 Task: Vertically align the page to top.
Action: Mouse moved to (112, 121)
Screenshot: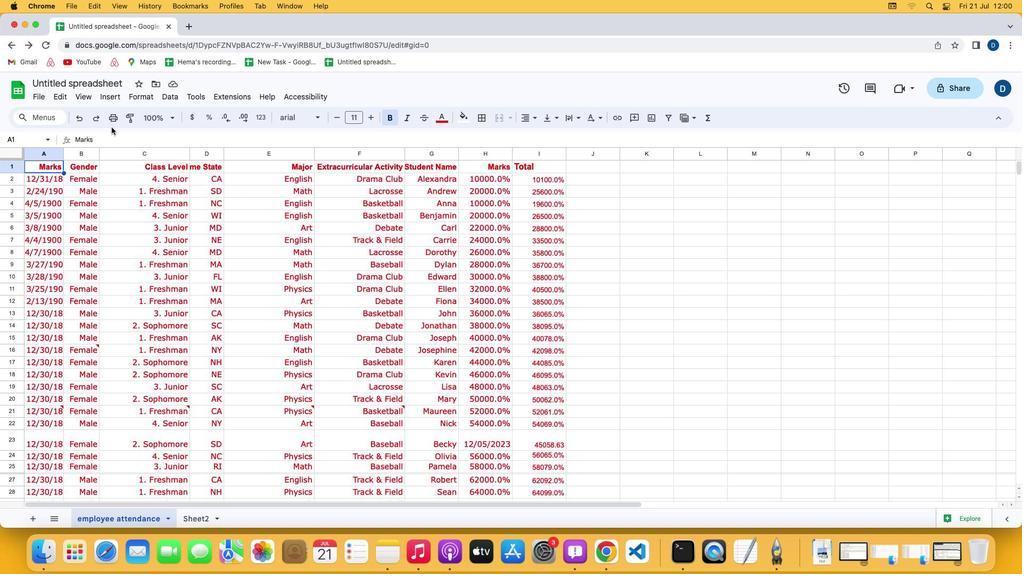 
Action: Mouse pressed left at (112, 121)
Screenshot: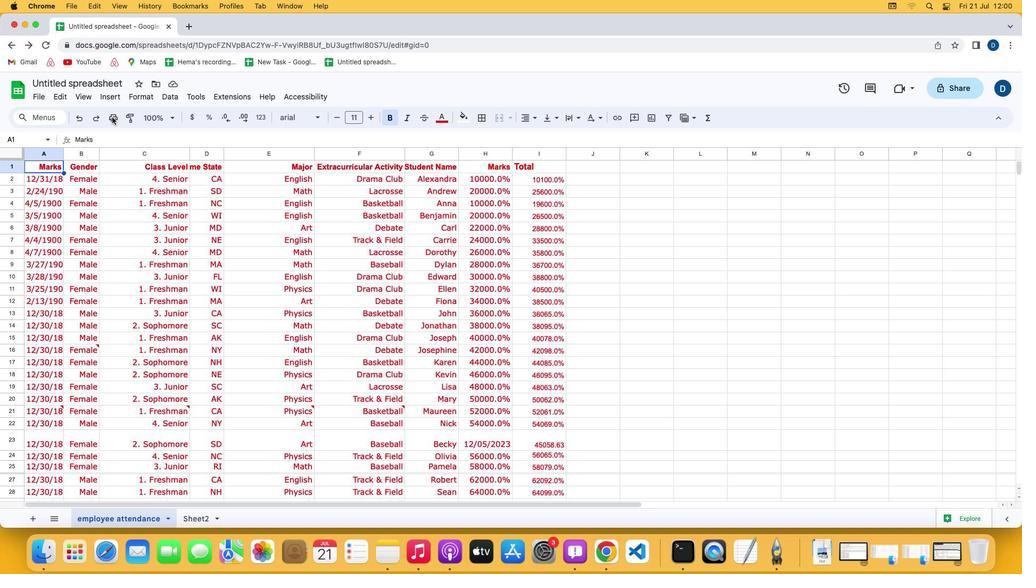 
Action: Mouse moved to (112, 117)
Screenshot: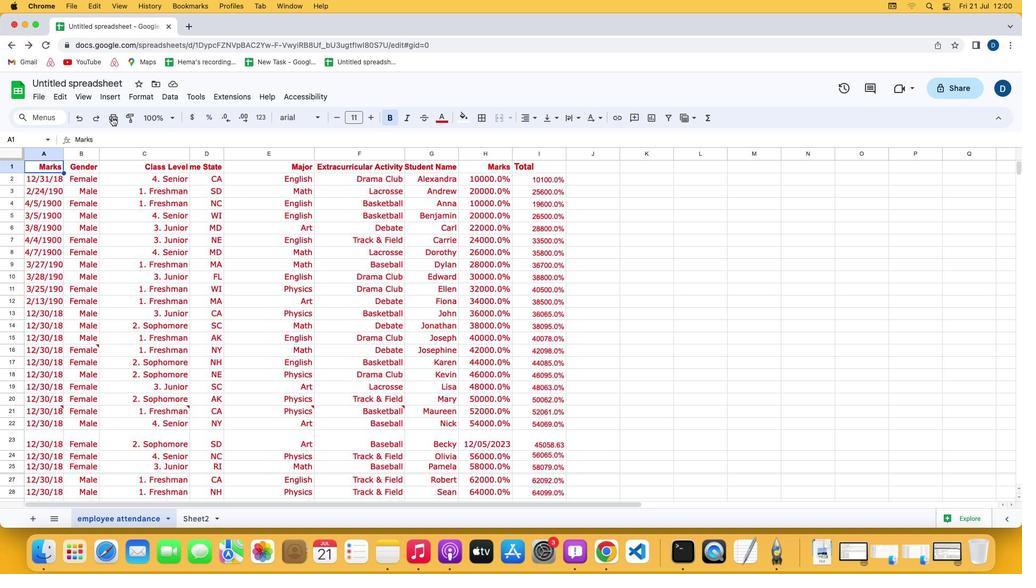 
Action: Mouse pressed left at (112, 117)
Screenshot: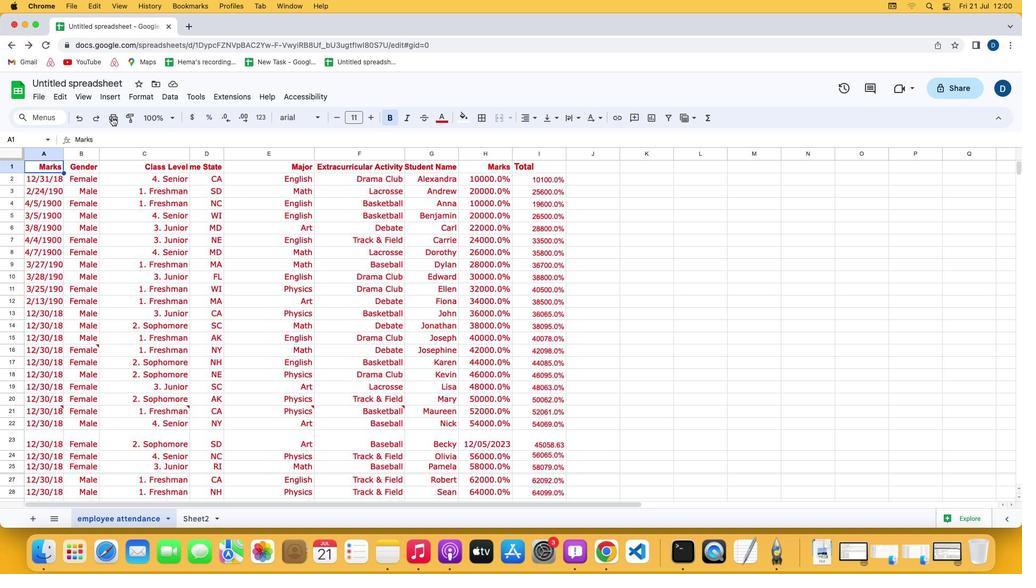 
Action: Mouse moved to (1010, 361)
Screenshot: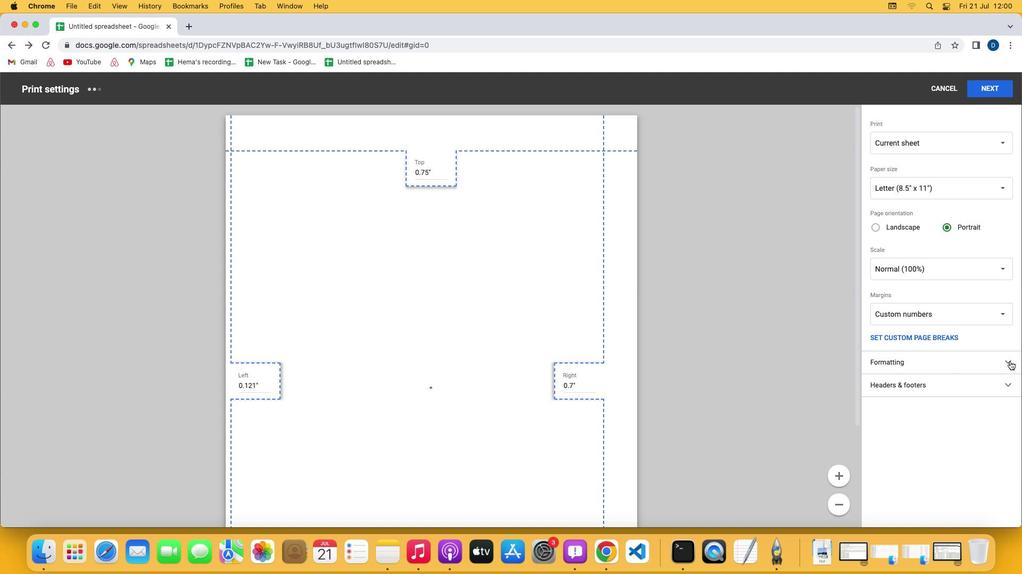 
Action: Mouse pressed left at (1010, 361)
Screenshot: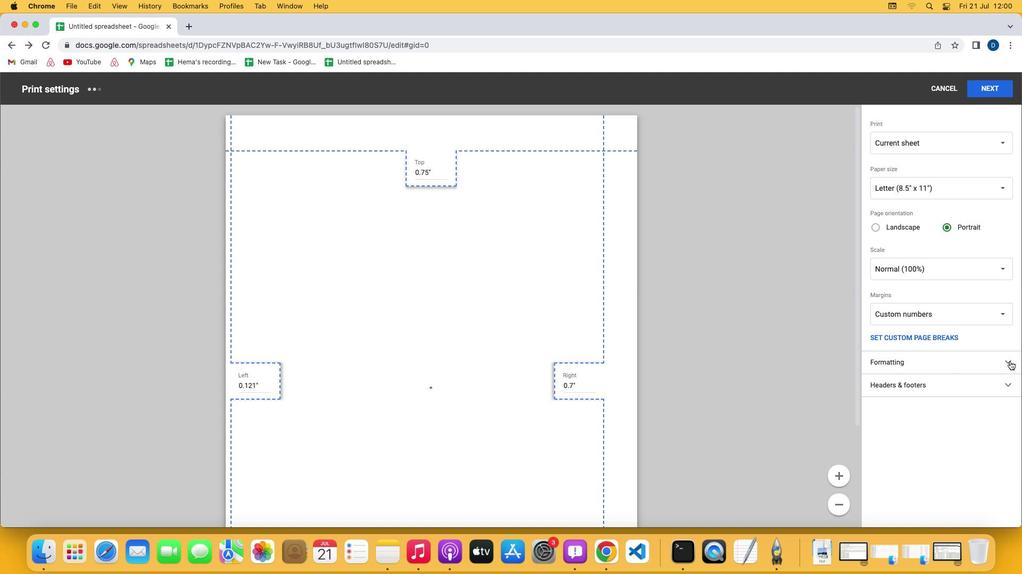 
Action: Mouse moved to (939, 447)
Screenshot: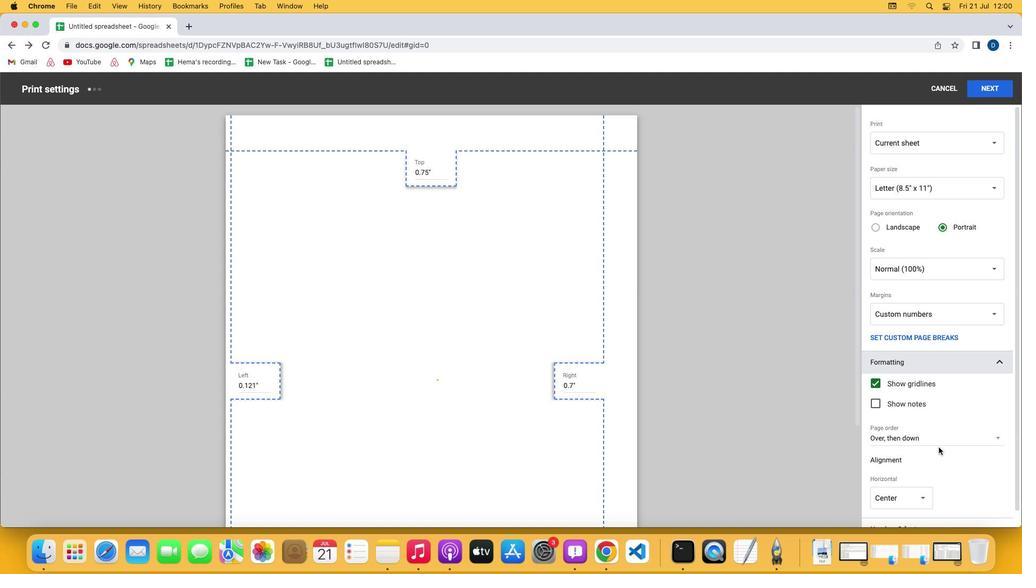 
Action: Mouse scrolled (939, 447) with delta (0, 0)
Screenshot: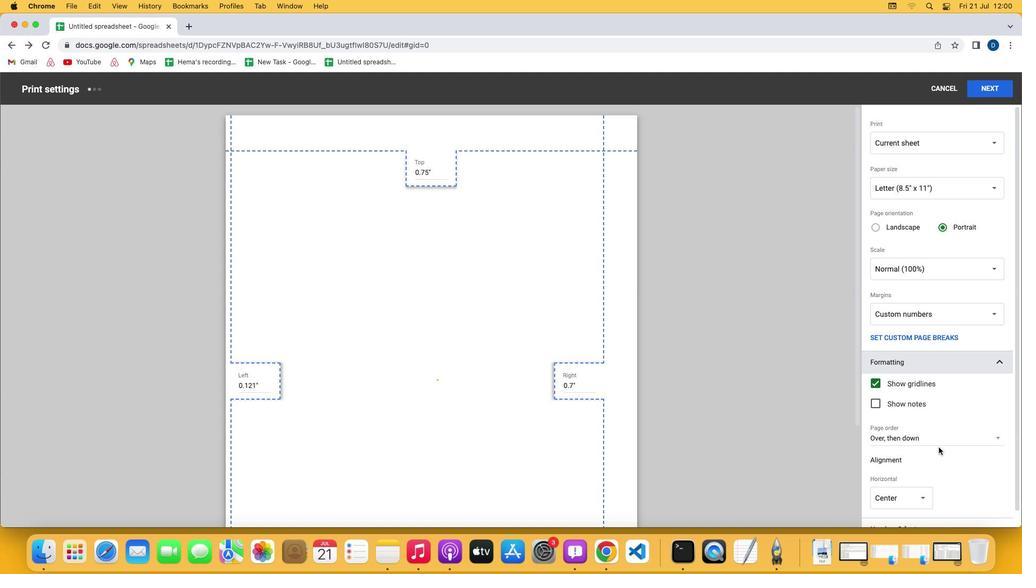 
Action: Mouse scrolled (939, 447) with delta (0, 0)
Screenshot: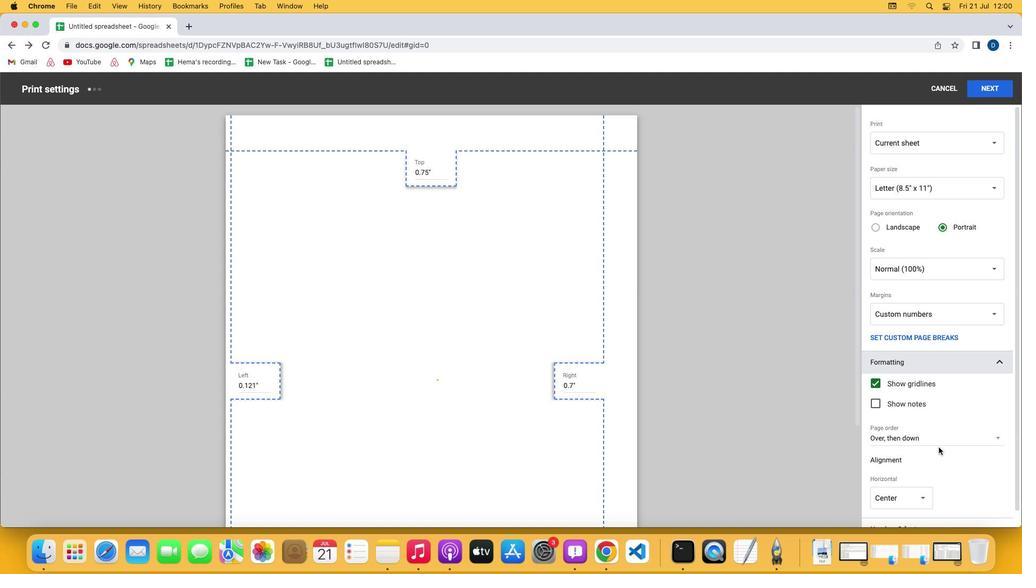 
Action: Mouse scrolled (939, 447) with delta (0, -1)
Screenshot: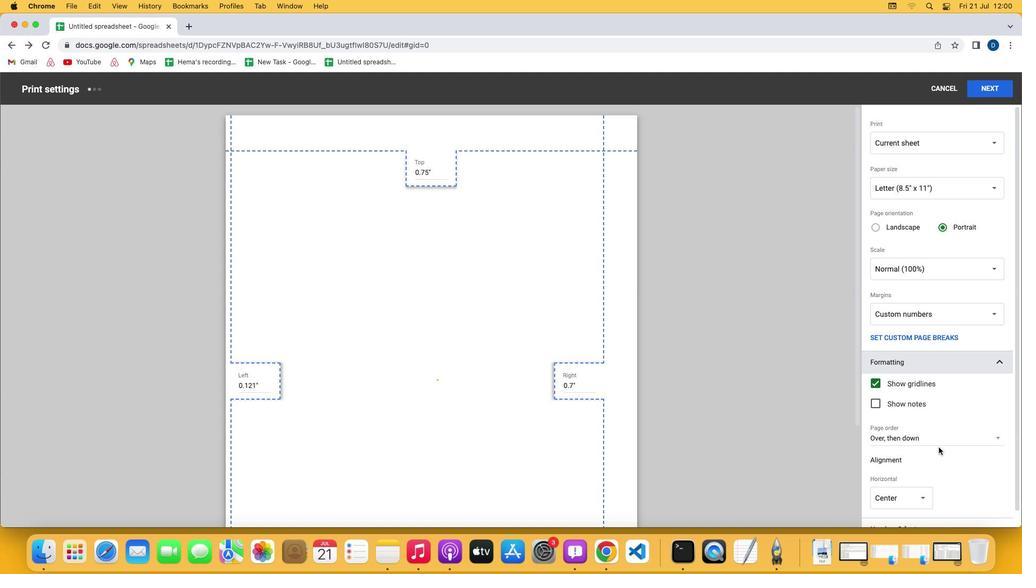 
Action: Mouse moved to (939, 447)
Screenshot: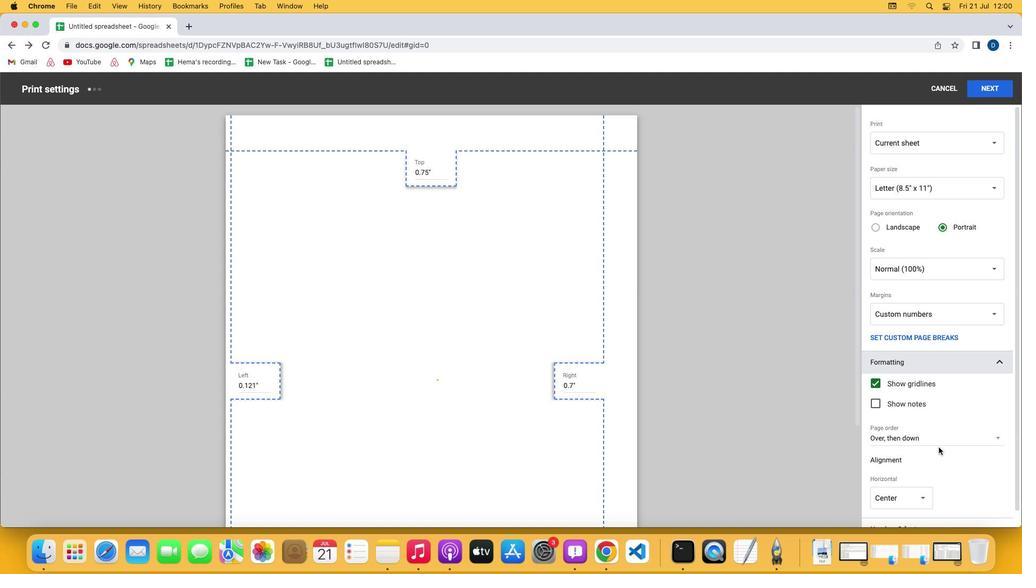 
Action: Mouse scrolled (939, 447) with delta (0, -1)
Screenshot: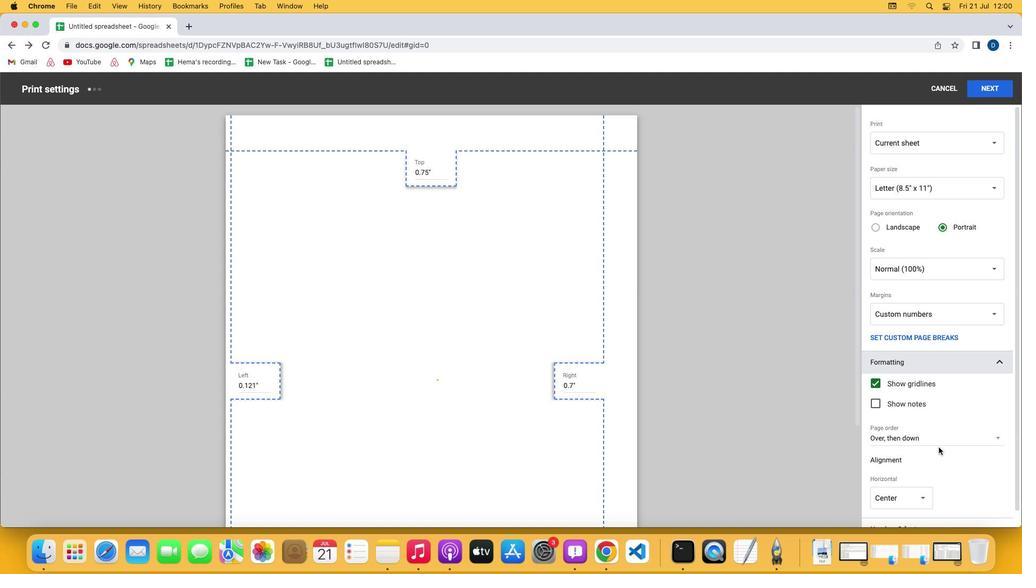 
Action: Mouse scrolled (939, 447) with delta (0, 0)
Screenshot: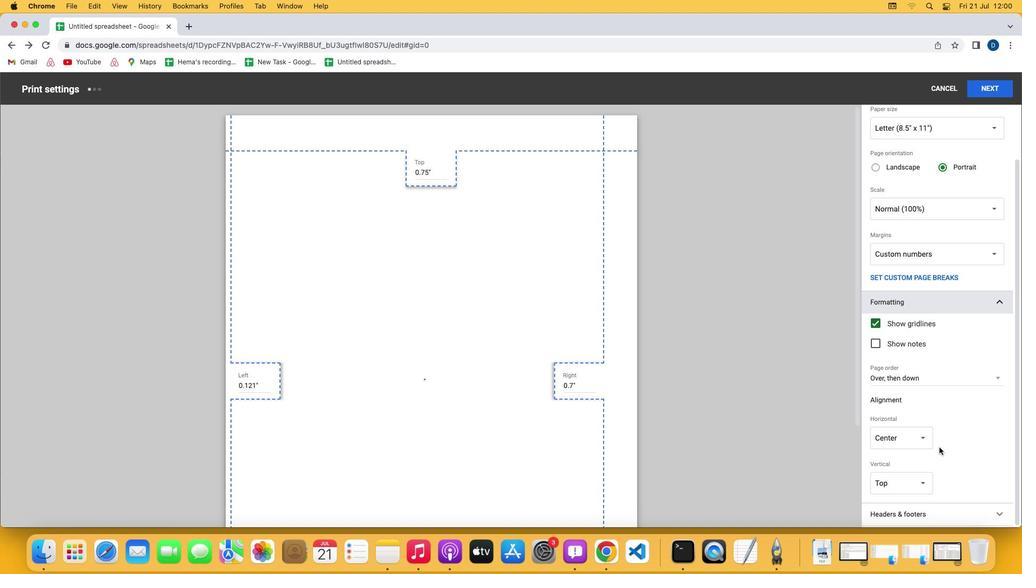 
Action: Mouse scrolled (939, 447) with delta (0, 0)
Screenshot: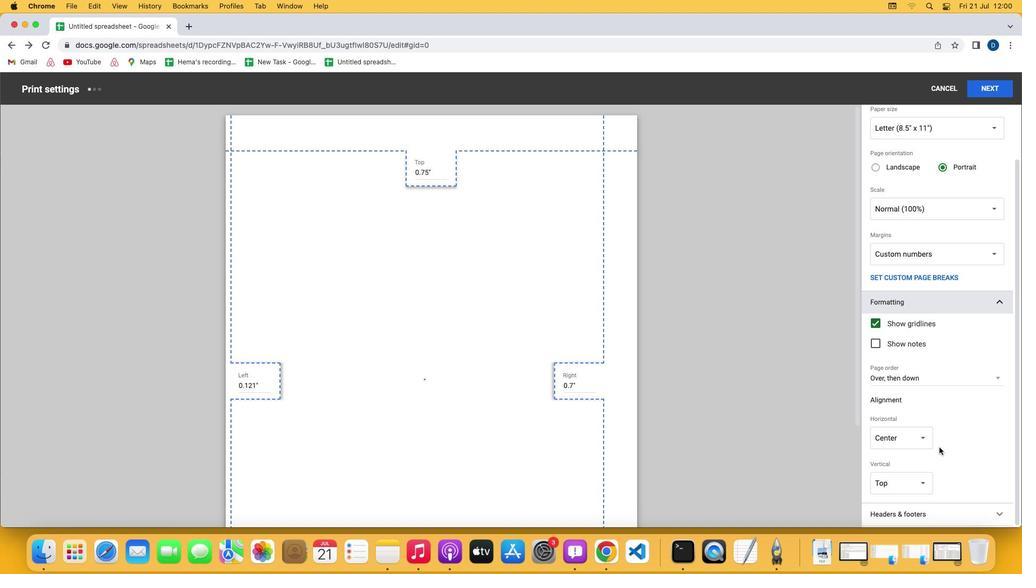 
Action: Mouse scrolled (939, 447) with delta (0, -1)
Screenshot: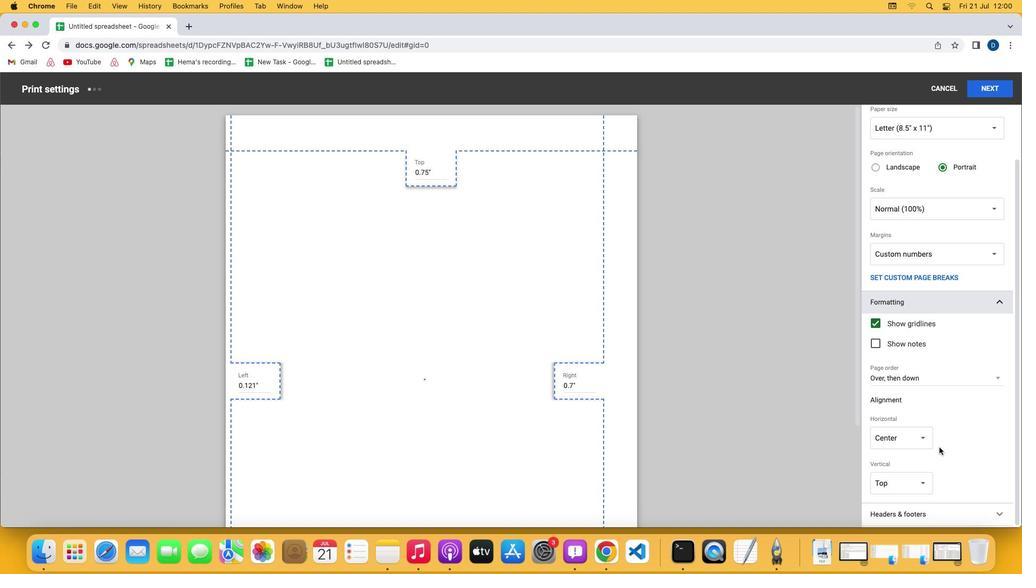 
Action: Mouse scrolled (939, 447) with delta (0, 0)
Screenshot: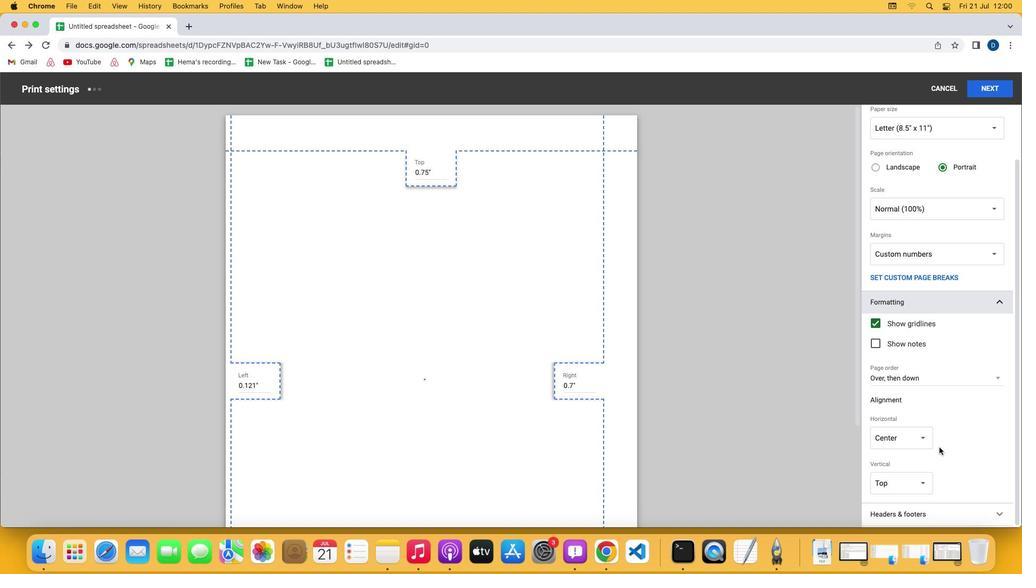 
Action: Mouse scrolled (939, 447) with delta (0, 0)
Screenshot: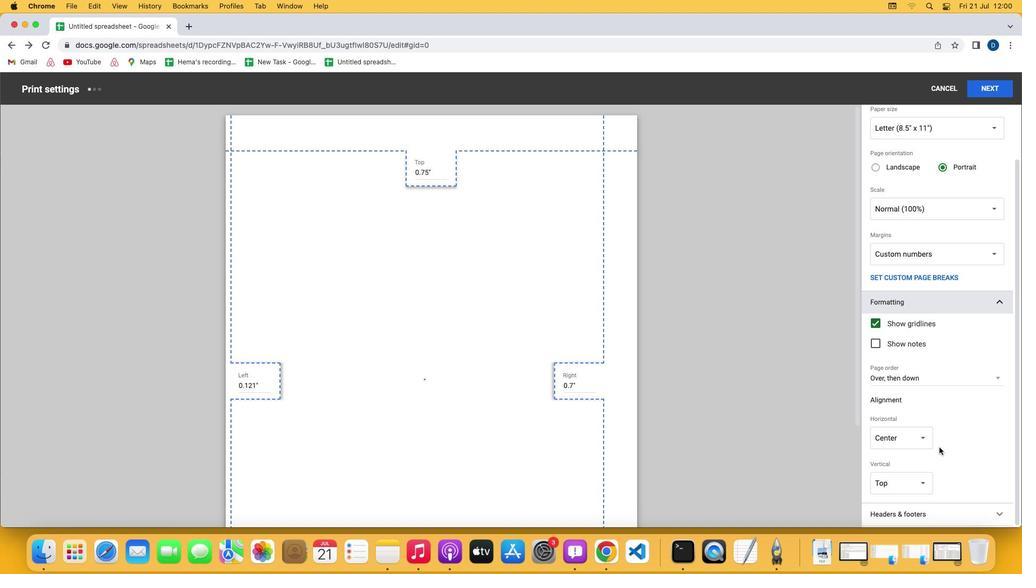 
Action: Mouse moved to (922, 486)
Screenshot: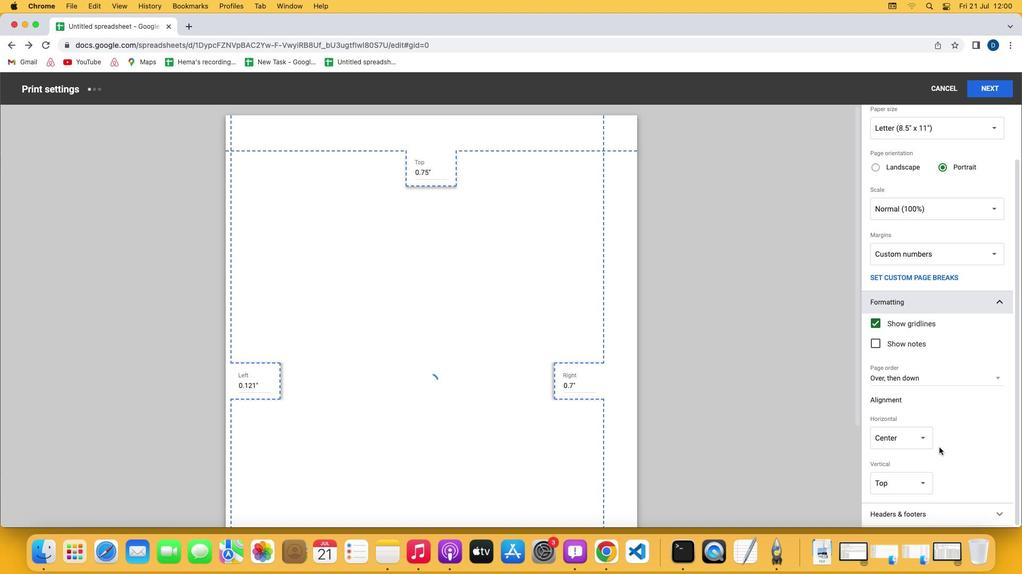 
Action: Mouse pressed left at (922, 486)
Screenshot: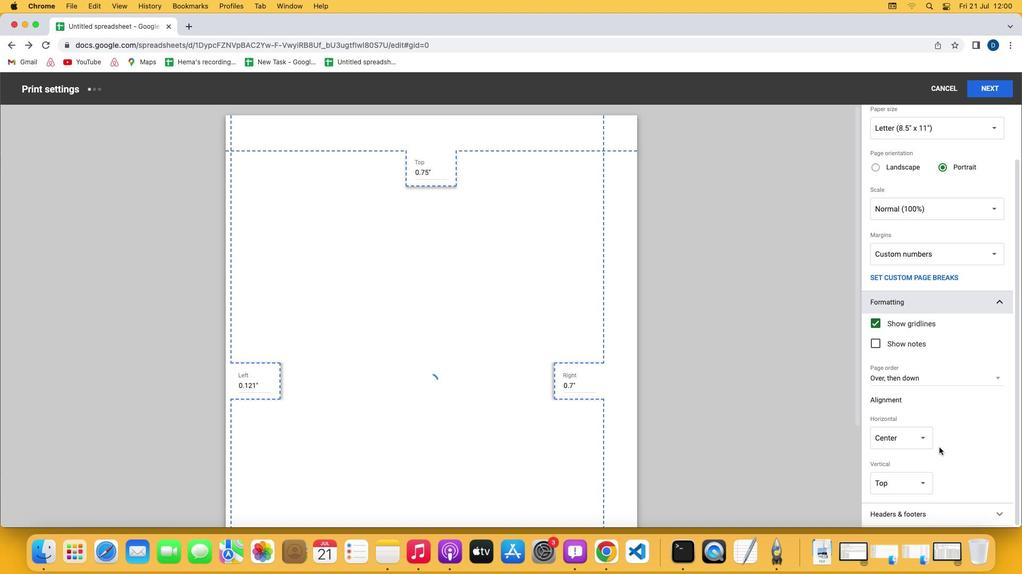 
Action: Mouse moved to (902, 482)
Screenshot: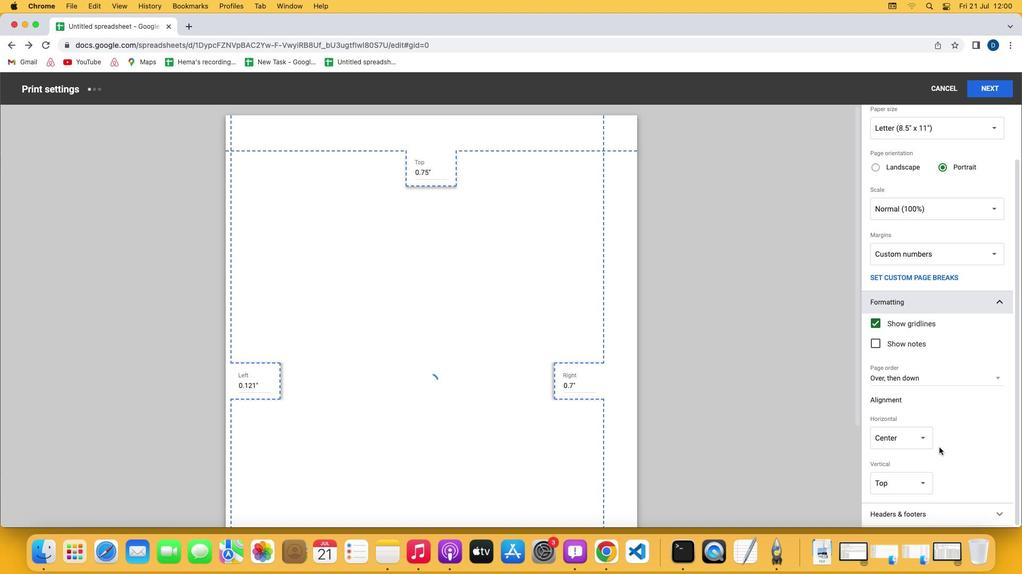 
Action: Mouse pressed left at (902, 482)
Screenshot: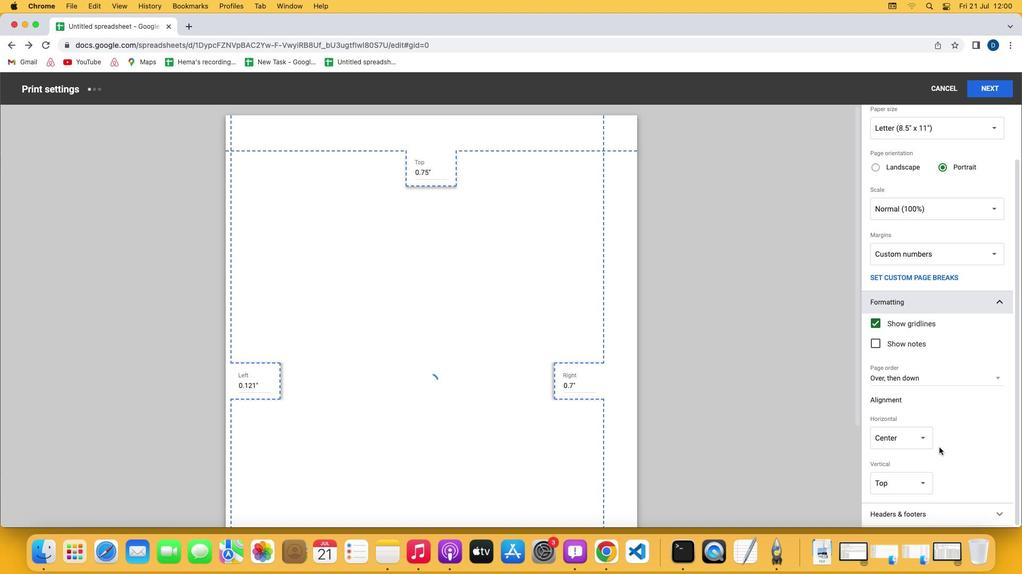 
Action: Mouse moved to (902, 481)
Screenshot: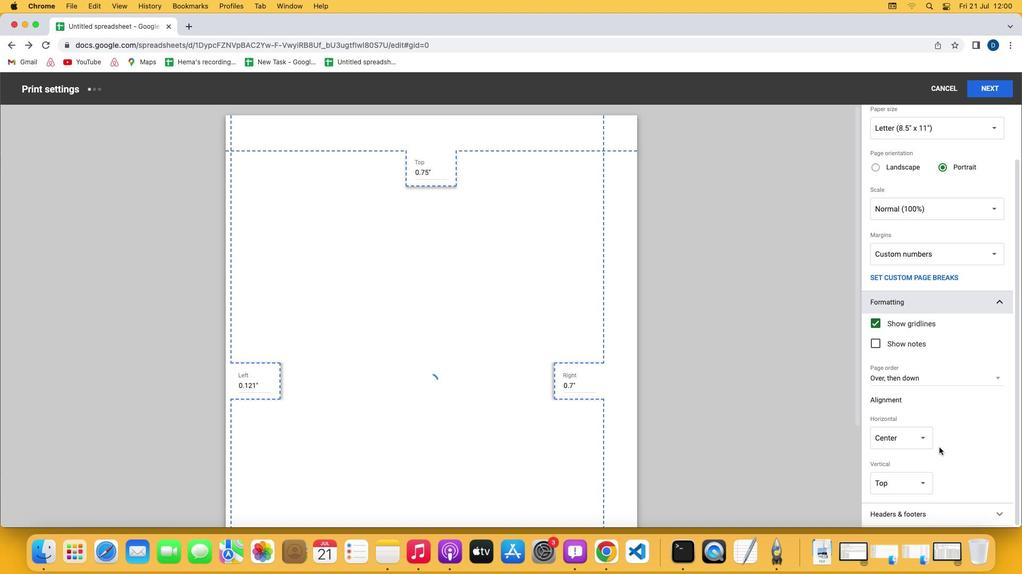 
